 Task: Set the video snapshots directory to your desktop.
Action: Mouse moved to (103, 15)
Screenshot: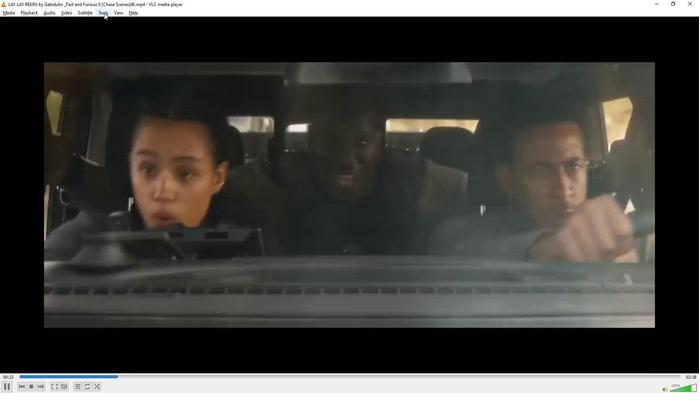 
Action: Mouse pressed left at (103, 15)
Screenshot: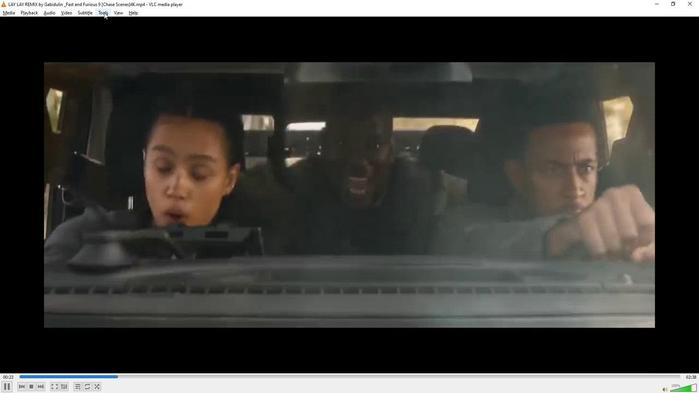 
Action: Mouse moved to (114, 102)
Screenshot: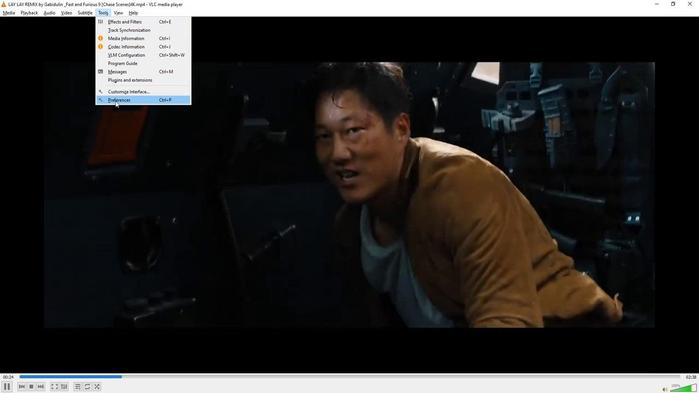 
Action: Mouse pressed left at (114, 102)
Screenshot: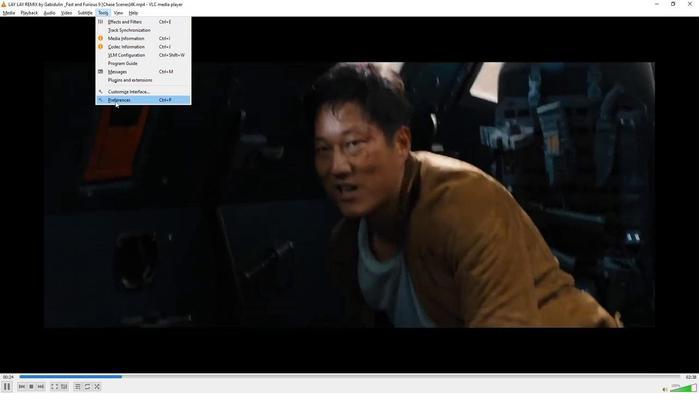 
Action: Mouse moved to (209, 79)
Screenshot: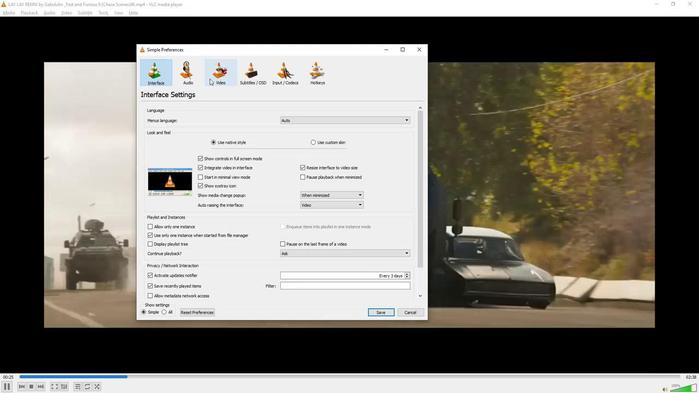 
Action: Mouse pressed left at (209, 79)
Screenshot: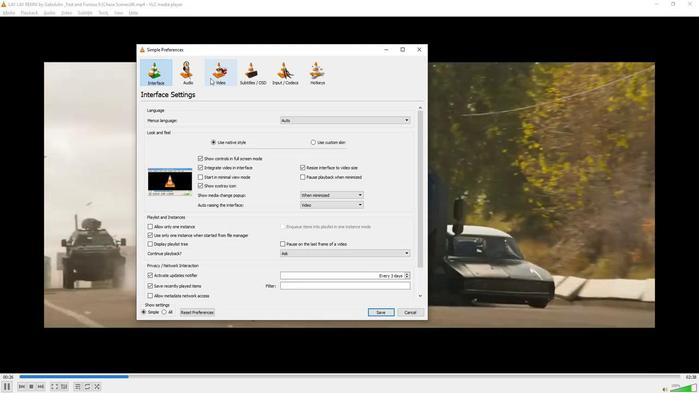 
Action: Mouse moved to (386, 209)
Screenshot: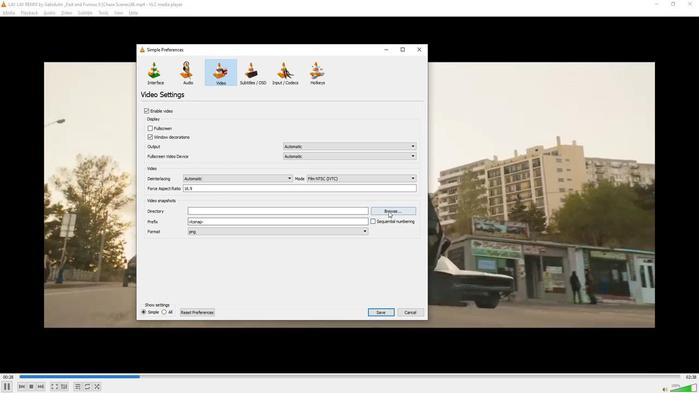 
Action: Mouse pressed left at (386, 209)
Screenshot: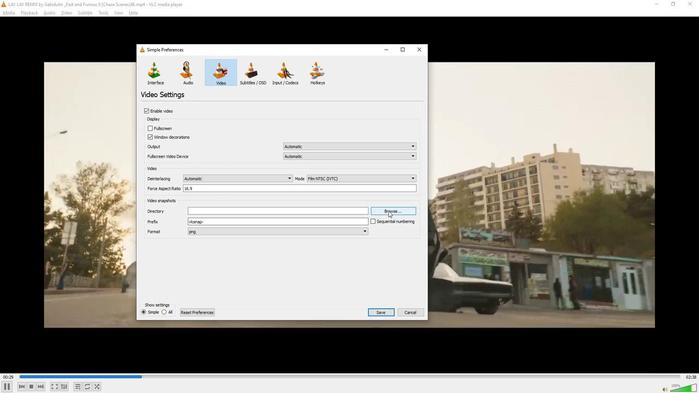 
Action: Mouse moved to (171, 133)
Screenshot: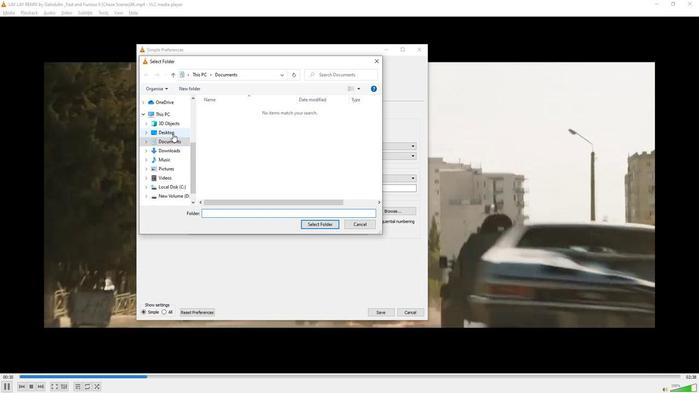 
Action: Mouse pressed left at (171, 133)
Screenshot: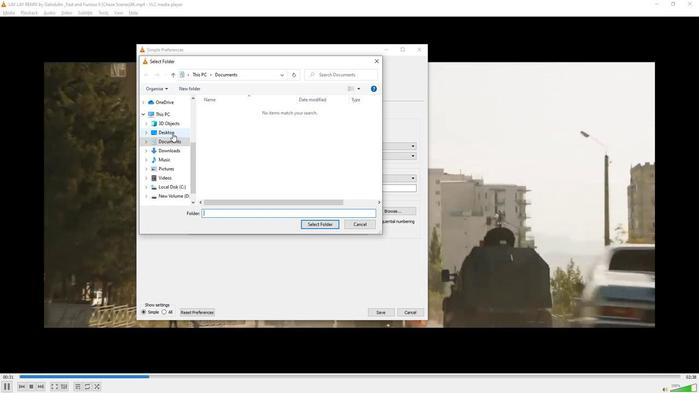 
Action: Mouse moved to (321, 220)
Screenshot: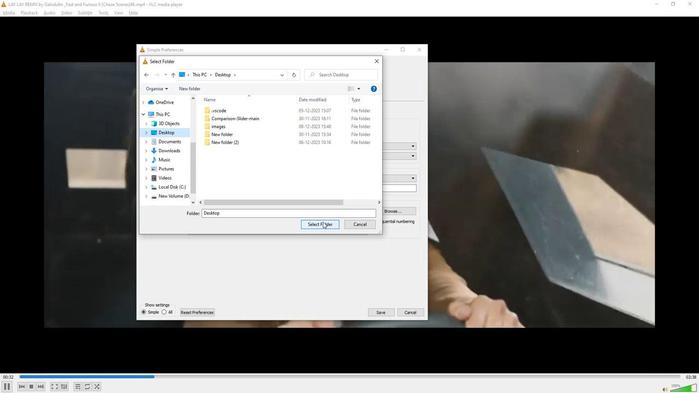 
Action: Mouse pressed left at (321, 220)
Screenshot: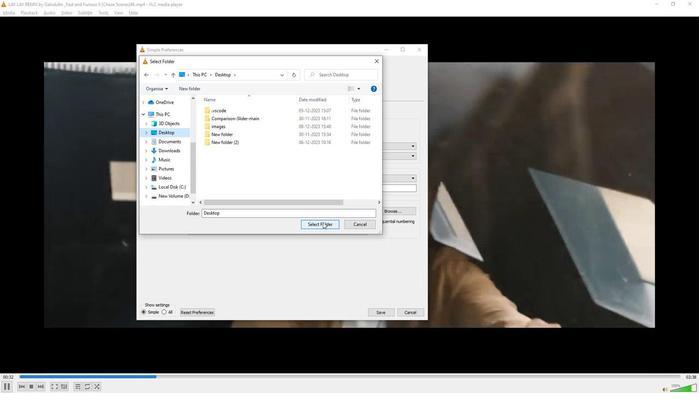 
Action: Mouse moved to (312, 266)
Screenshot: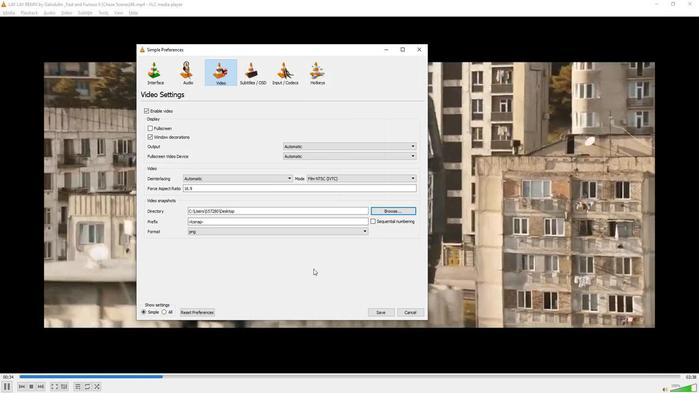 
